 Task: Create Board Product Development Best Practices to Workspace Commercial Mortgages. Create Board Customer Relationship Management to Workspace Commercial Mortgages. Create Board Social Media Influencer Contest Strategy and Execution to Workspace Commercial Mortgages
Action: Mouse moved to (415, 89)
Screenshot: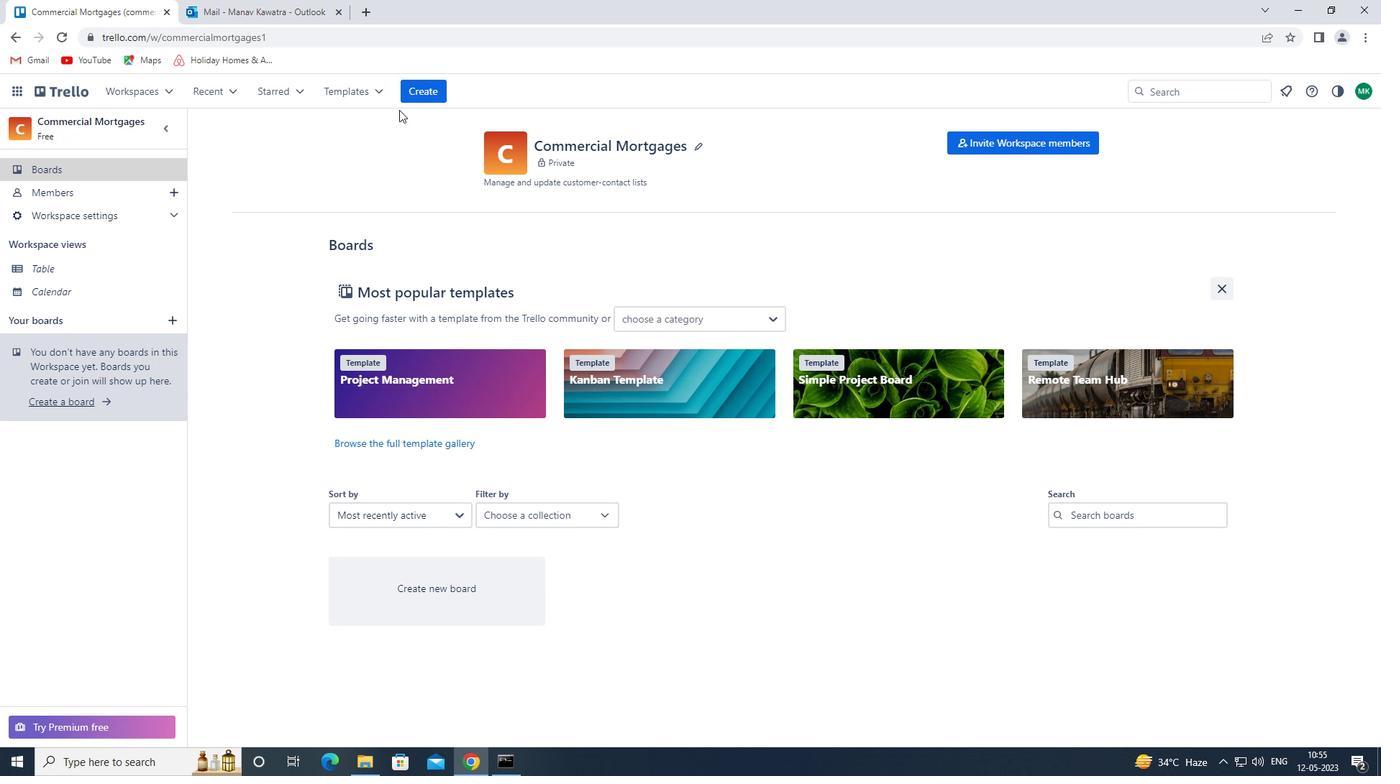 
Action: Mouse pressed left at (415, 89)
Screenshot: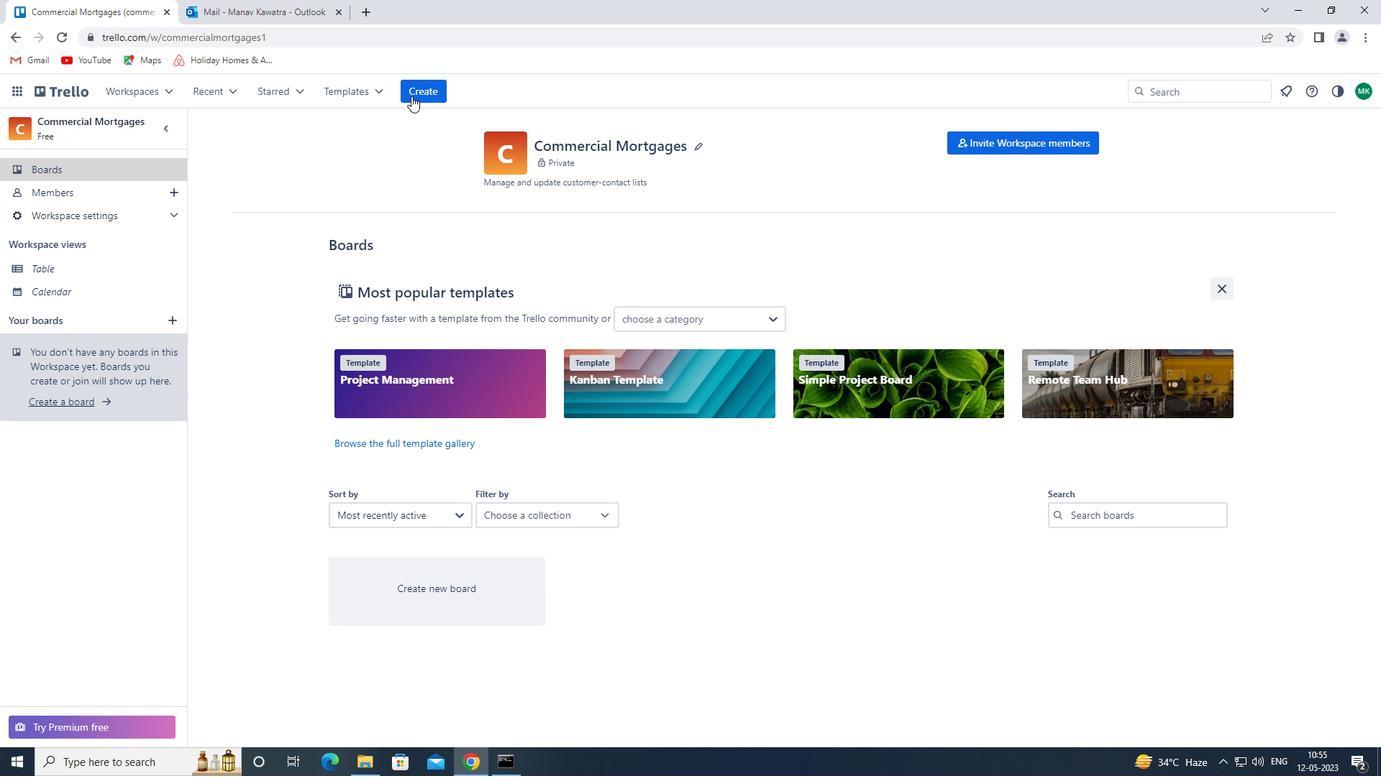 
Action: Mouse moved to (428, 130)
Screenshot: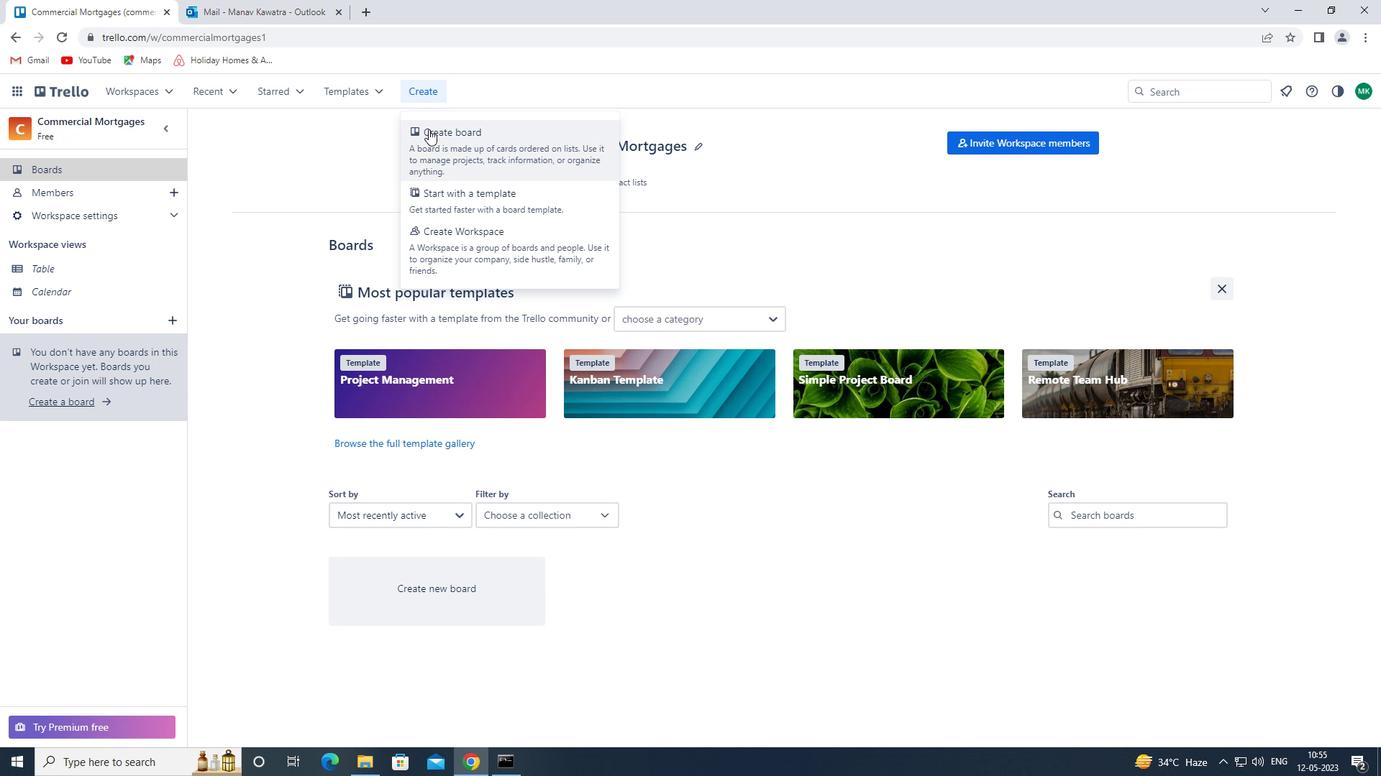 
Action: Mouse pressed left at (428, 130)
Screenshot: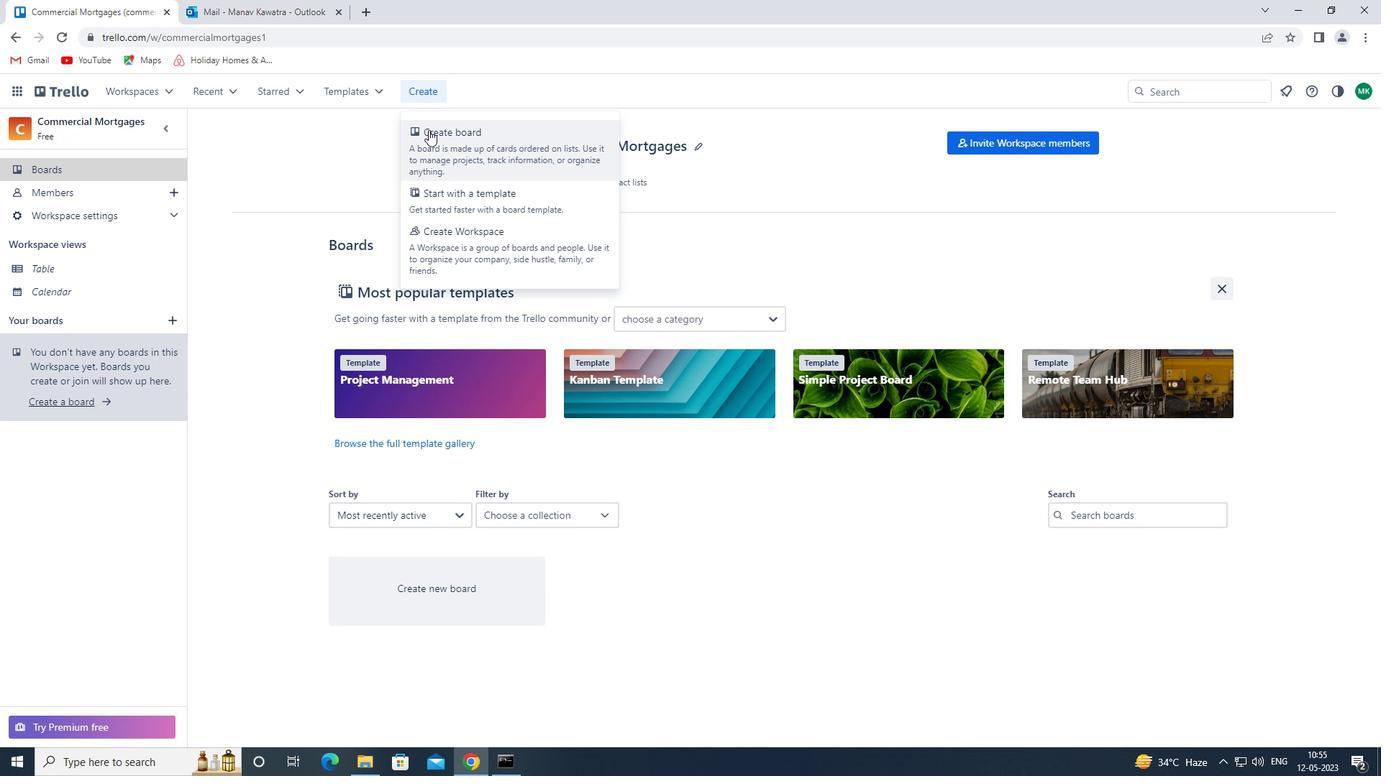
Action: Mouse moved to (441, 358)
Screenshot: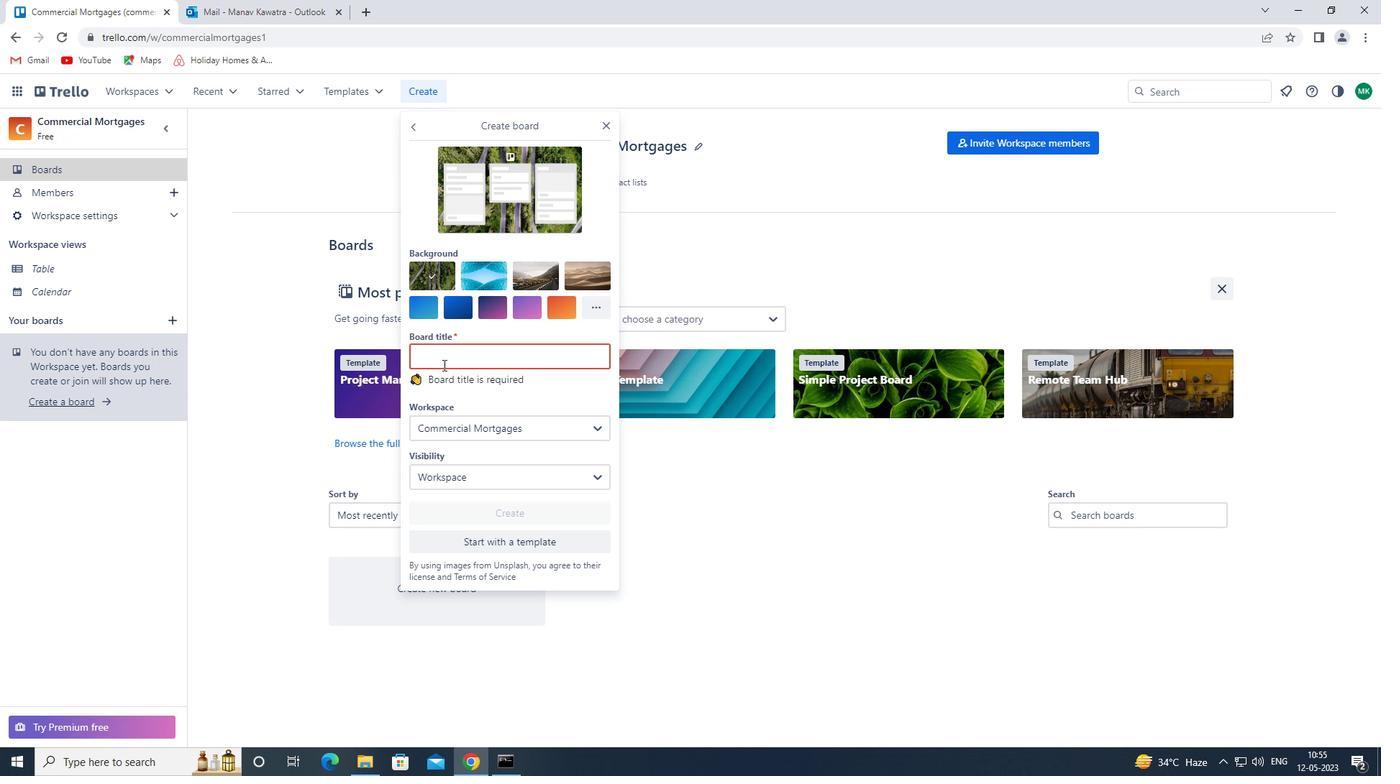 
Action: Mouse pressed left at (441, 358)
Screenshot: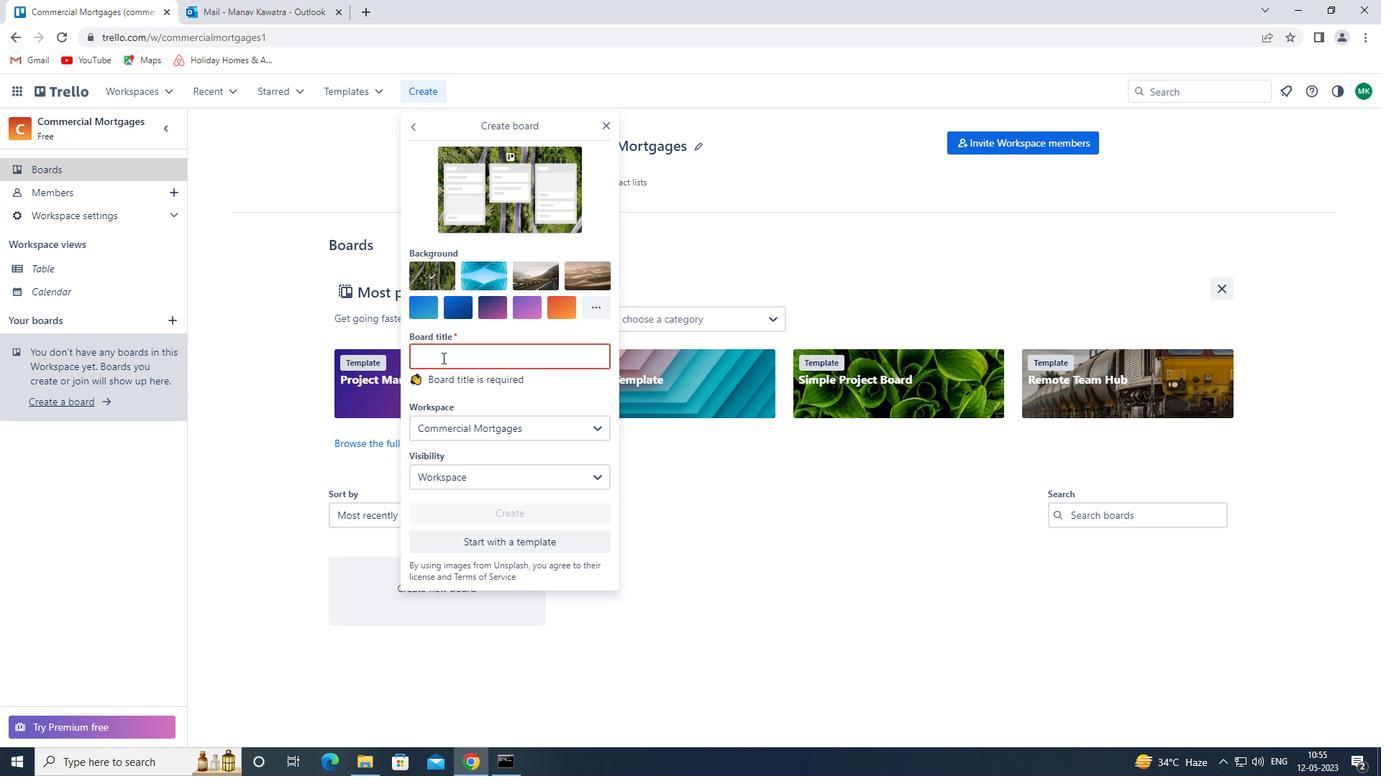 
Action: Key pressed <Key.shift><Key.shift><Key.shift><Key.shift><Key.shift><Key.shift><Key.shift><Key.shift><Key.shift><Key.shift><Key.shift><Key.shift><Key.shift><Key.shift><Key.shift><Key.shift><Key.shift>PRODUCT<Key.space><Key.shift>DEVELOPMENT<Key.space><Key.shift><Key.shift><Key.shift><Key.shift><Key.shift><Key.shift><Key.shift><Key.shift><Key.shift><Key.shift><Key.shift><Key.shift><Key.shift>BEST<Key.space><Key.shift><Key.shift><Key.shift><Key.shift><Key.shift><Key.shift><Key.shift>PRACTICES
Screenshot: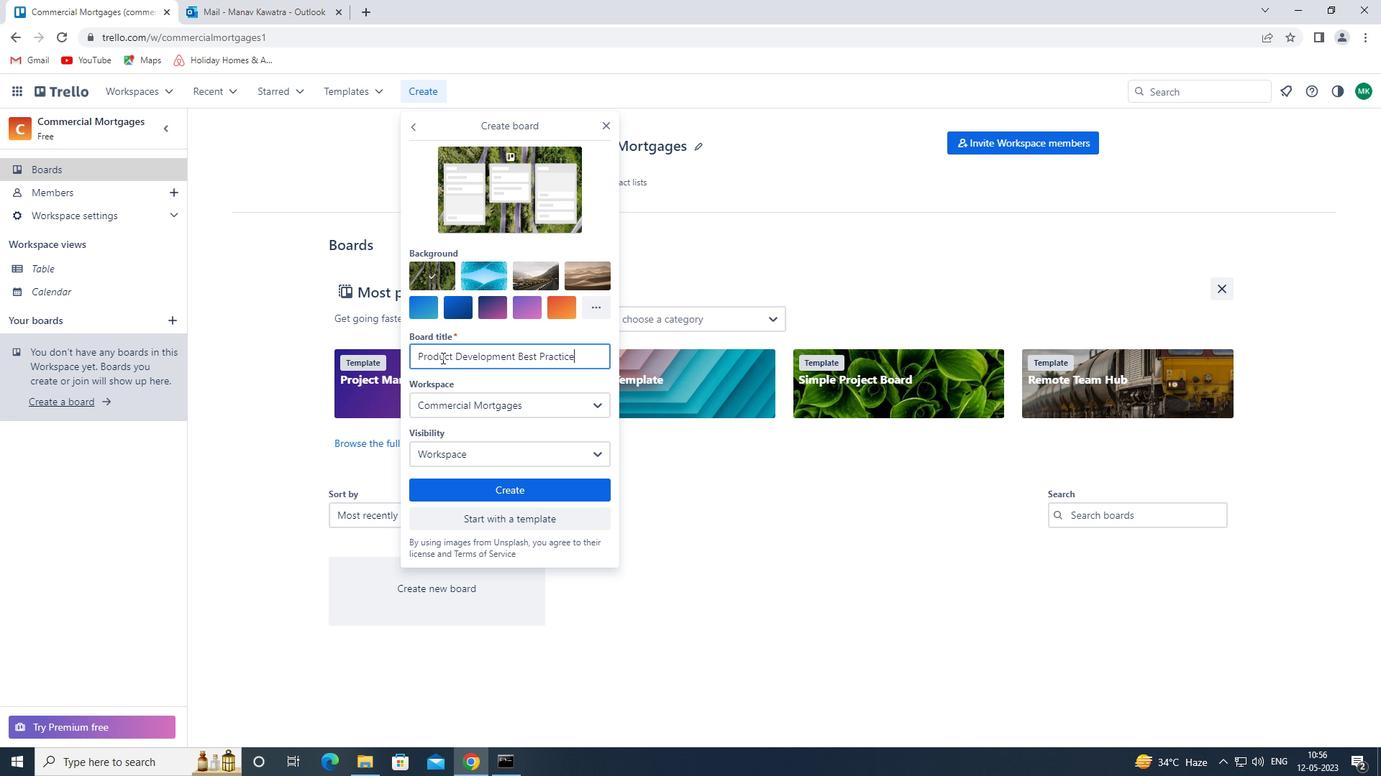 
Action: Mouse moved to (448, 492)
Screenshot: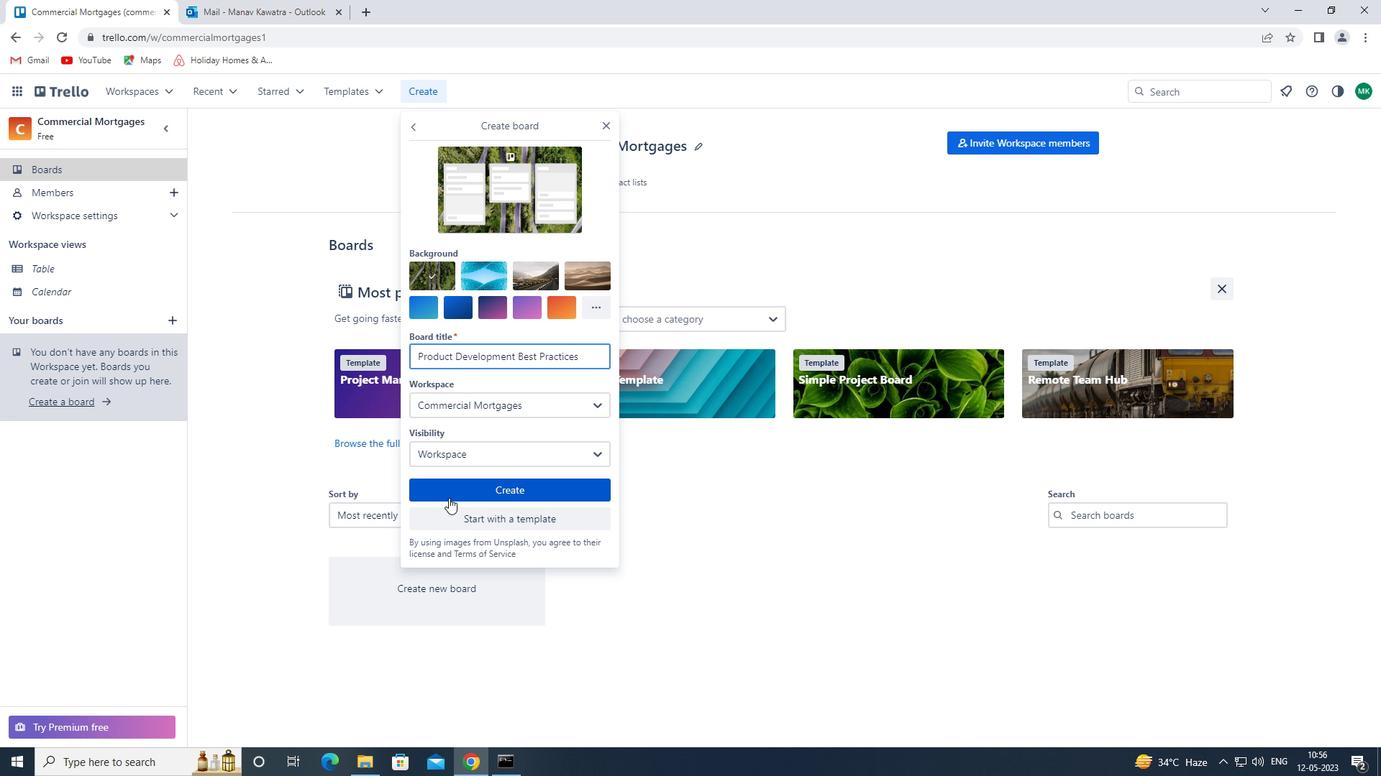 
Action: Mouse pressed left at (448, 492)
Screenshot: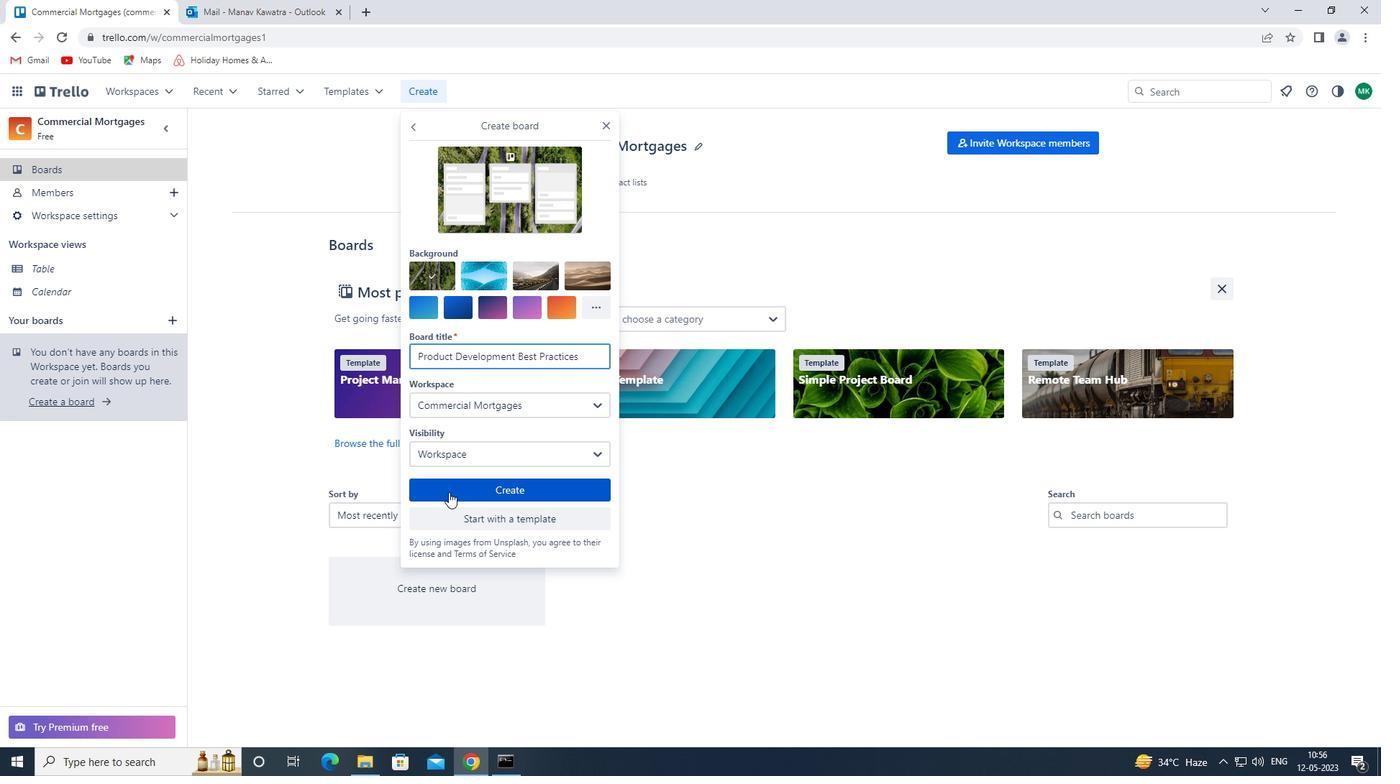 
Action: Mouse moved to (413, 85)
Screenshot: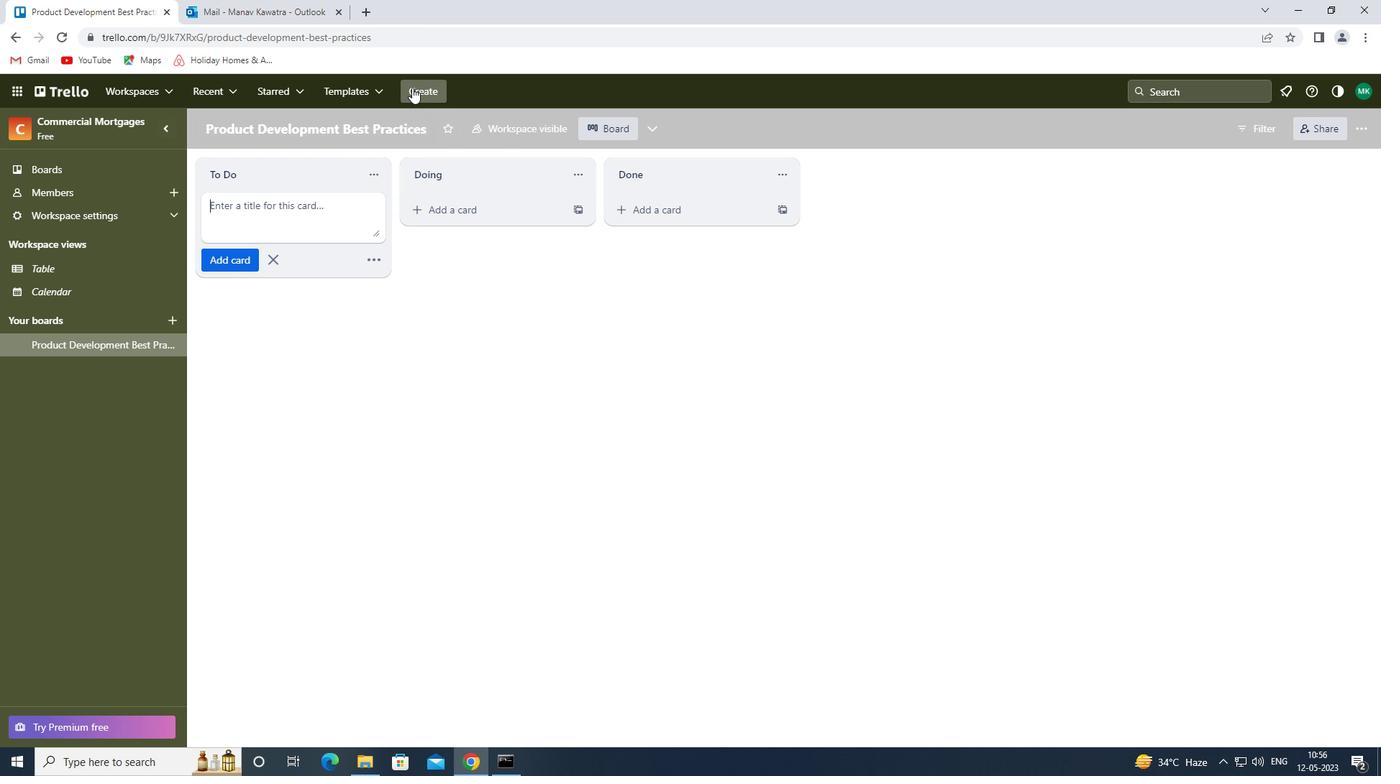 
Action: Mouse pressed left at (413, 85)
Screenshot: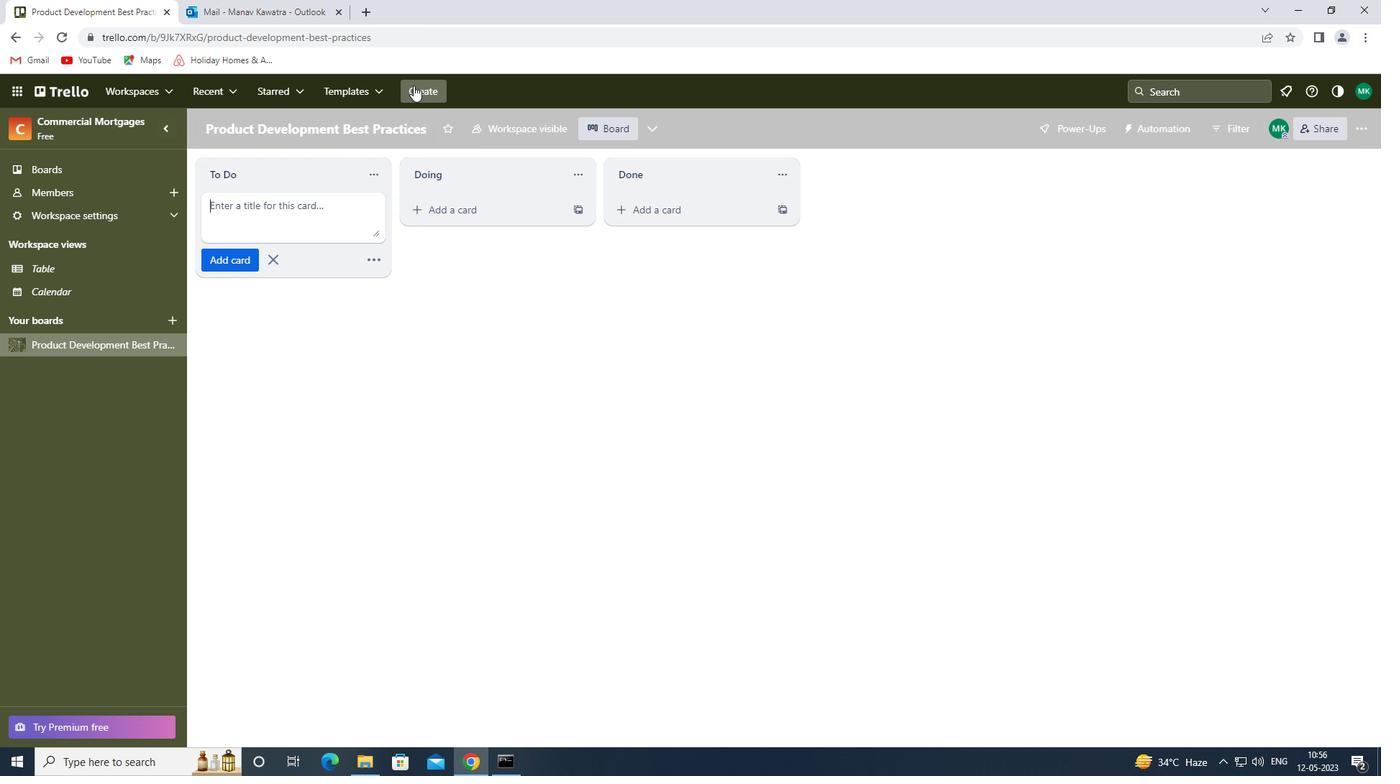 
Action: Mouse moved to (446, 138)
Screenshot: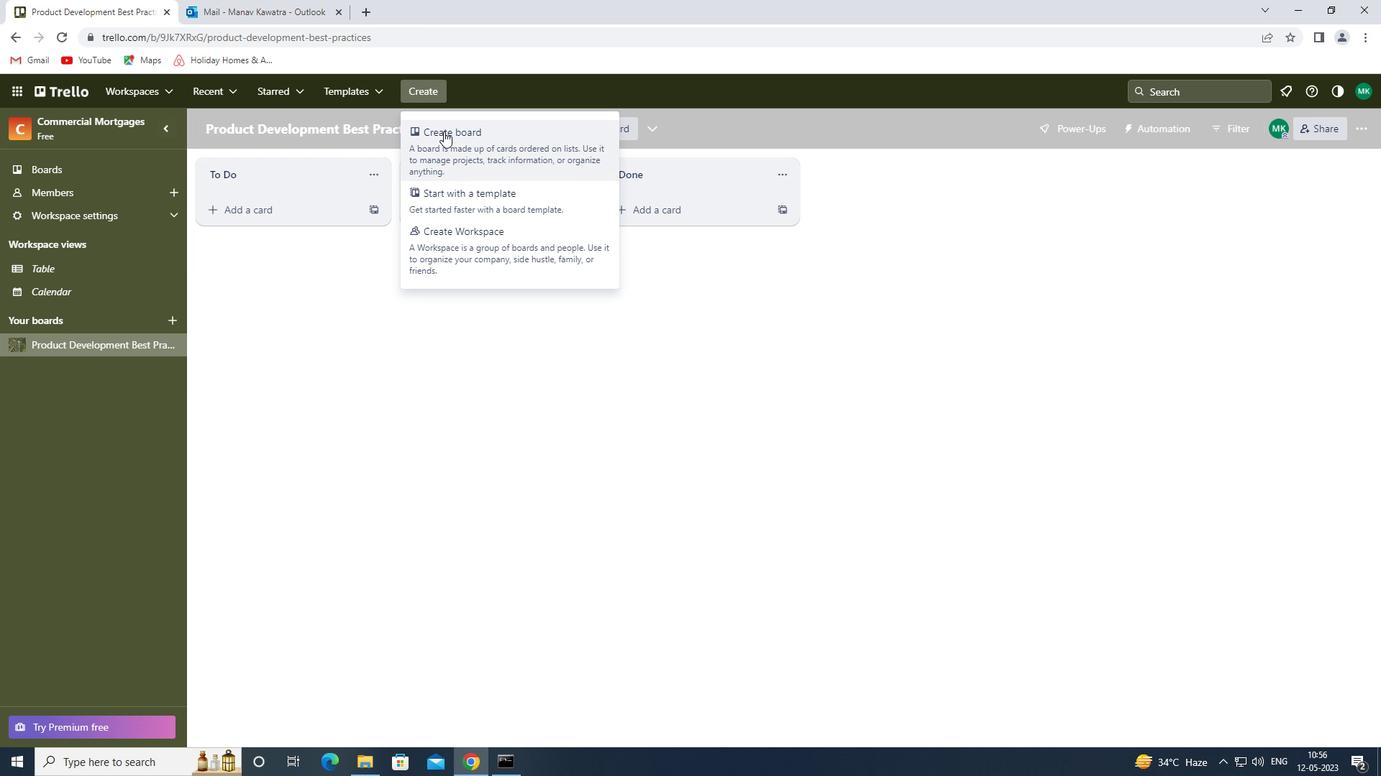 
Action: Mouse pressed left at (446, 138)
Screenshot: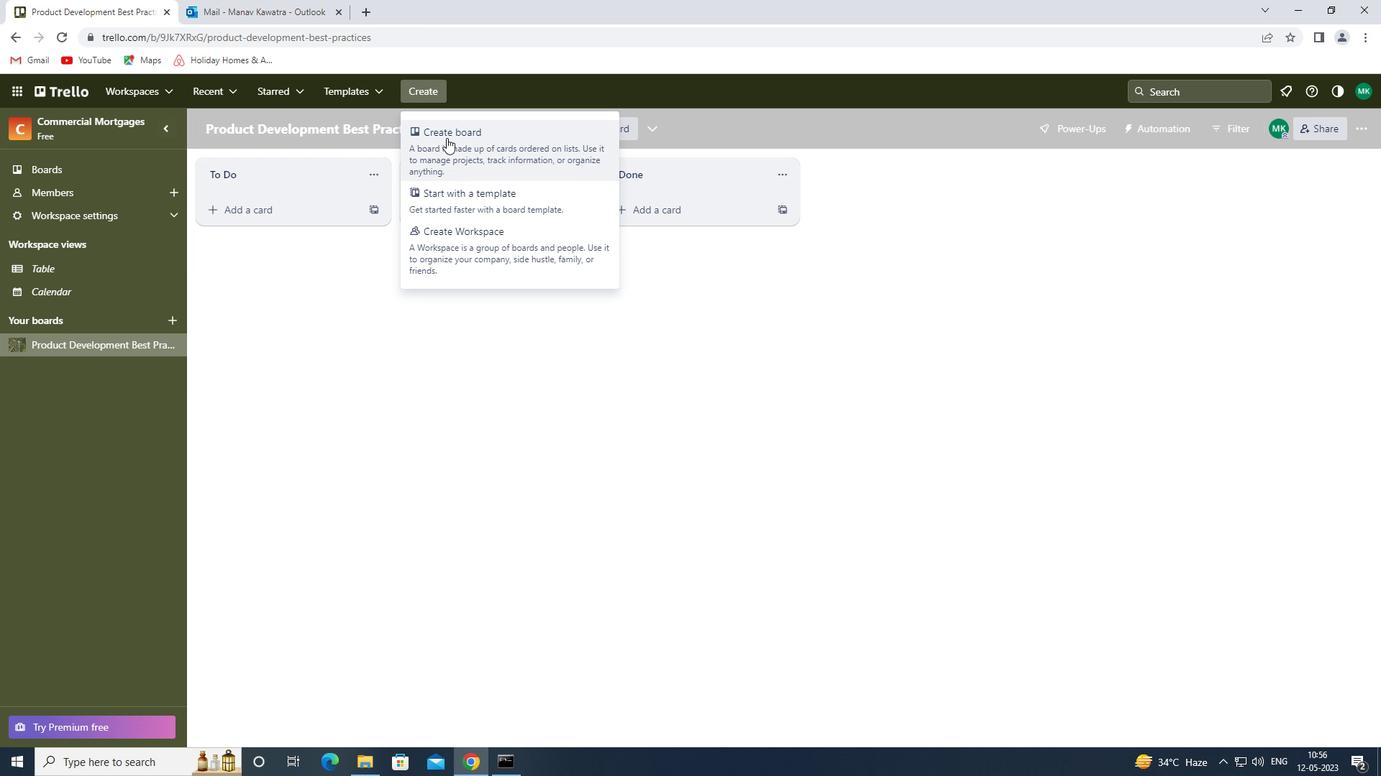 
Action: Mouse moved to (443, 359)
Screenshot: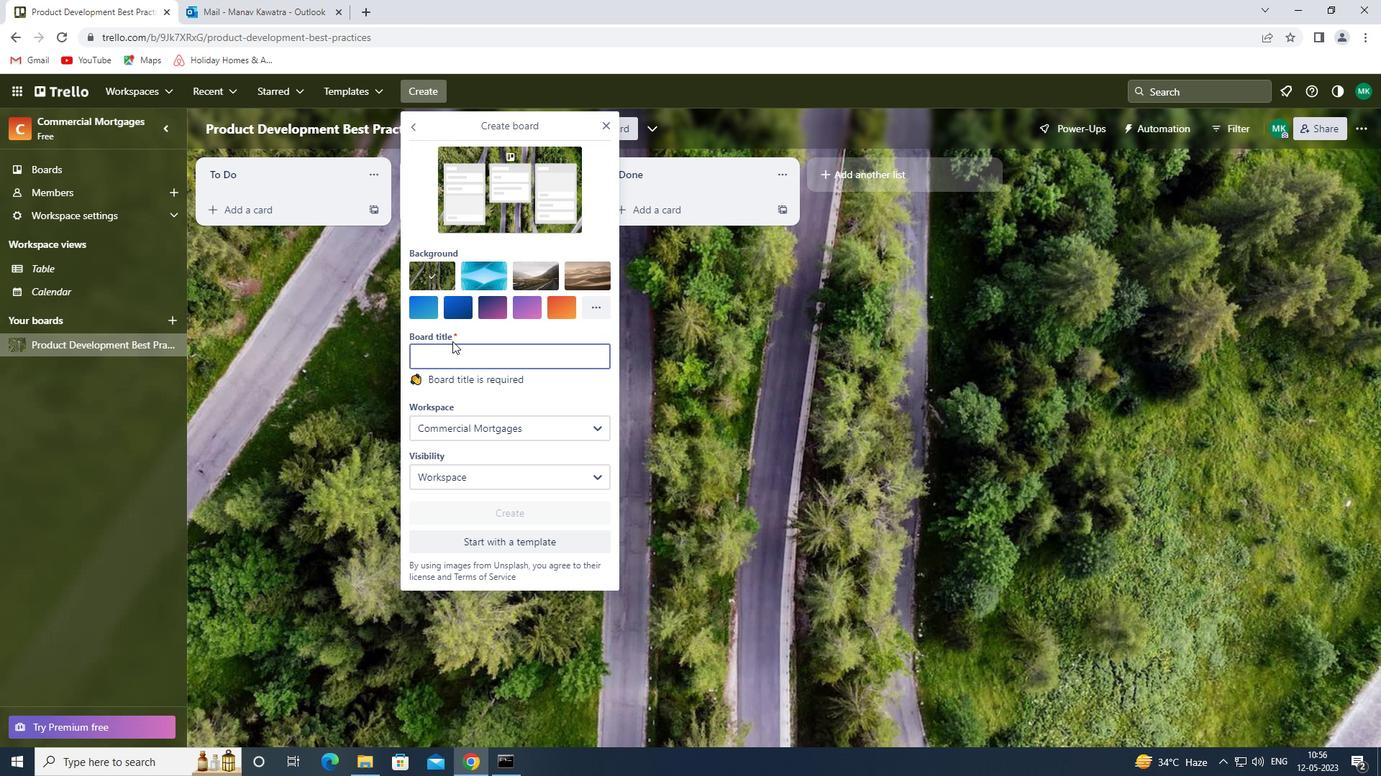 
Action: Mouse pressed left at (443, 359)
Screenshot: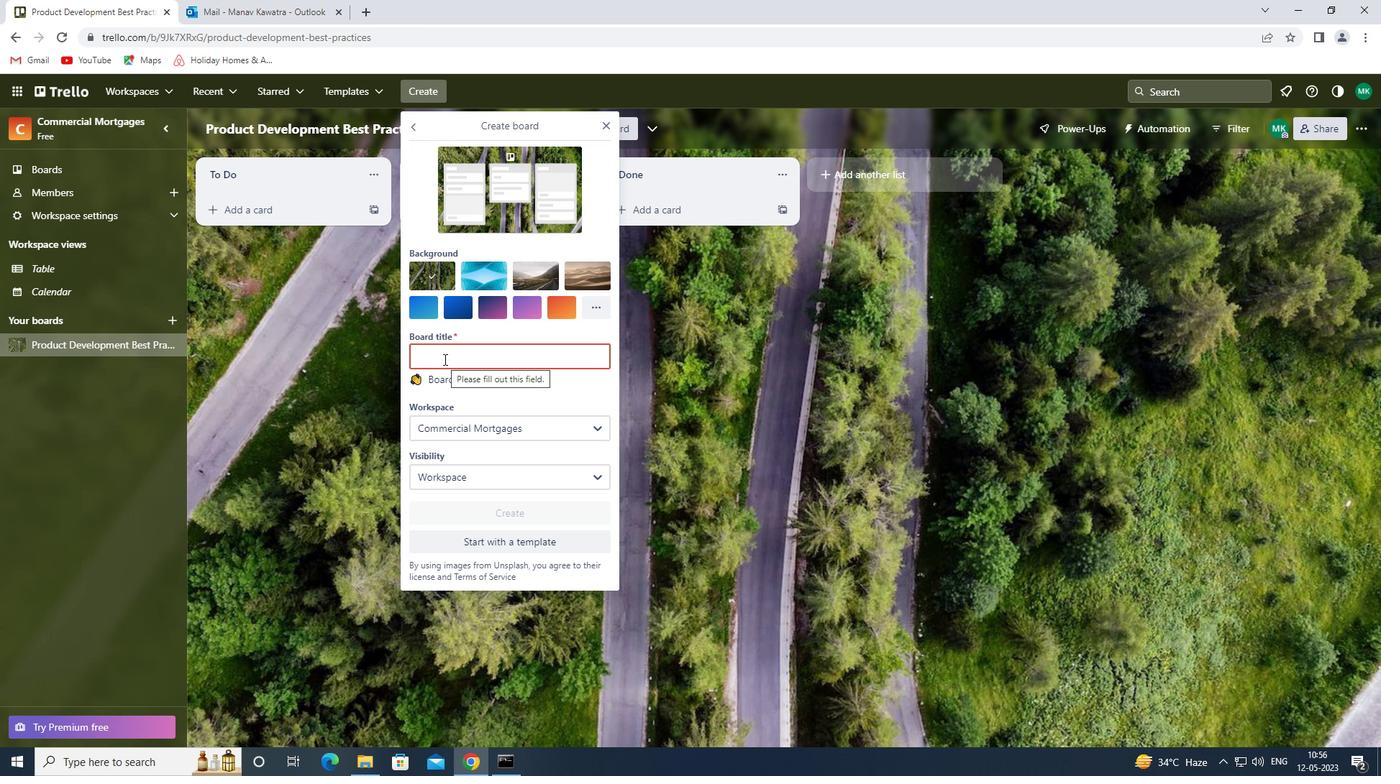 
Action: Key pressed <Key.shift>CUSTOMER<Key.space><Key.shift>RELATIONSHIP<Key.space><Key.shift><Key.shift><Key.shift><Key.shift><Key.shift><Key.shift><Key.shift><Key.shift><Key.shift><Key.shift><Key.shift><Key.shift><Key.shift><Key.shift><Key.shift><Key.shift><Key.shift><Key.shift><Key.shift><Key.shift><Key.shift><Key.shift><Key.shift><Key.shift><Key.shift><Key.shift><Key.shift><Key.shift>MANAGEMENT
Screenshot: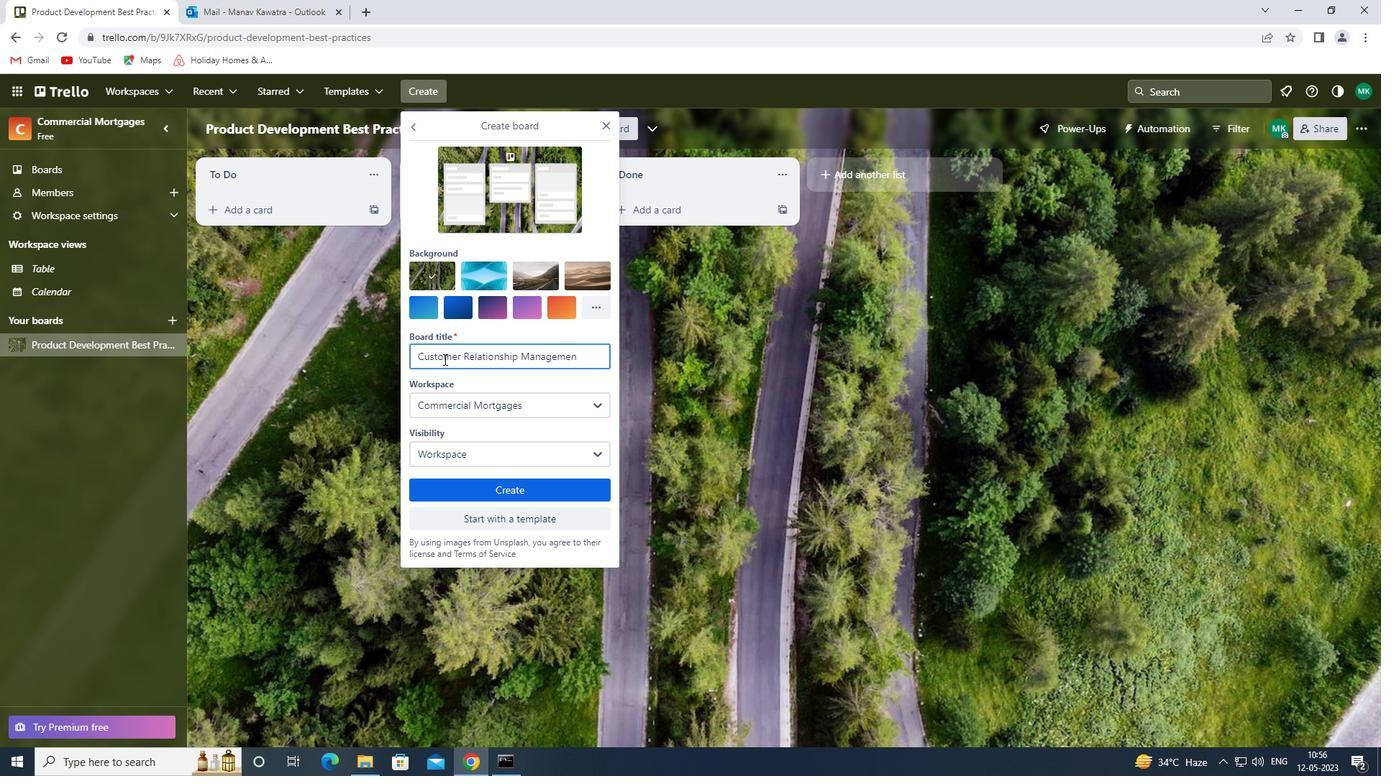 
Action: Mouse moved to (489, 486)
Screenshot: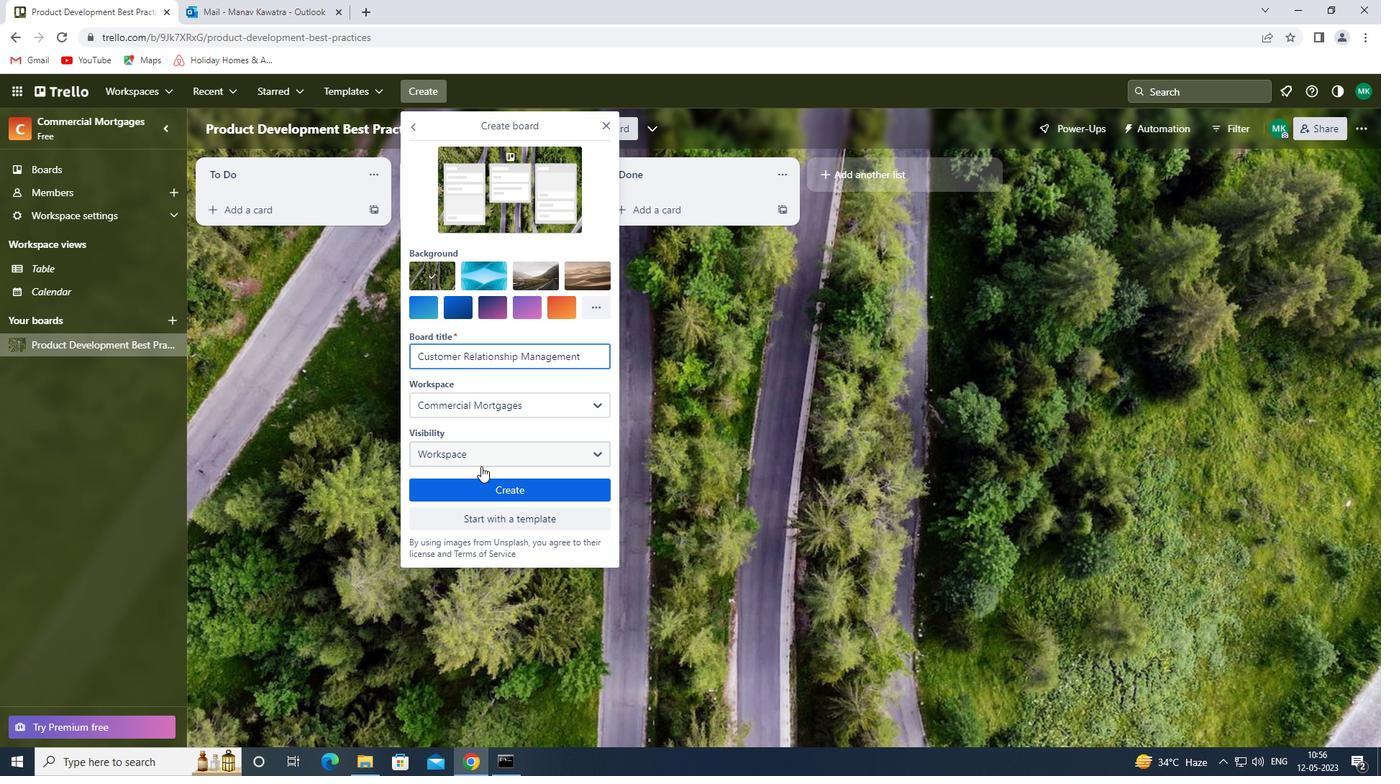 
Action: Mouse pressed left at (489, 486)
Screenshot: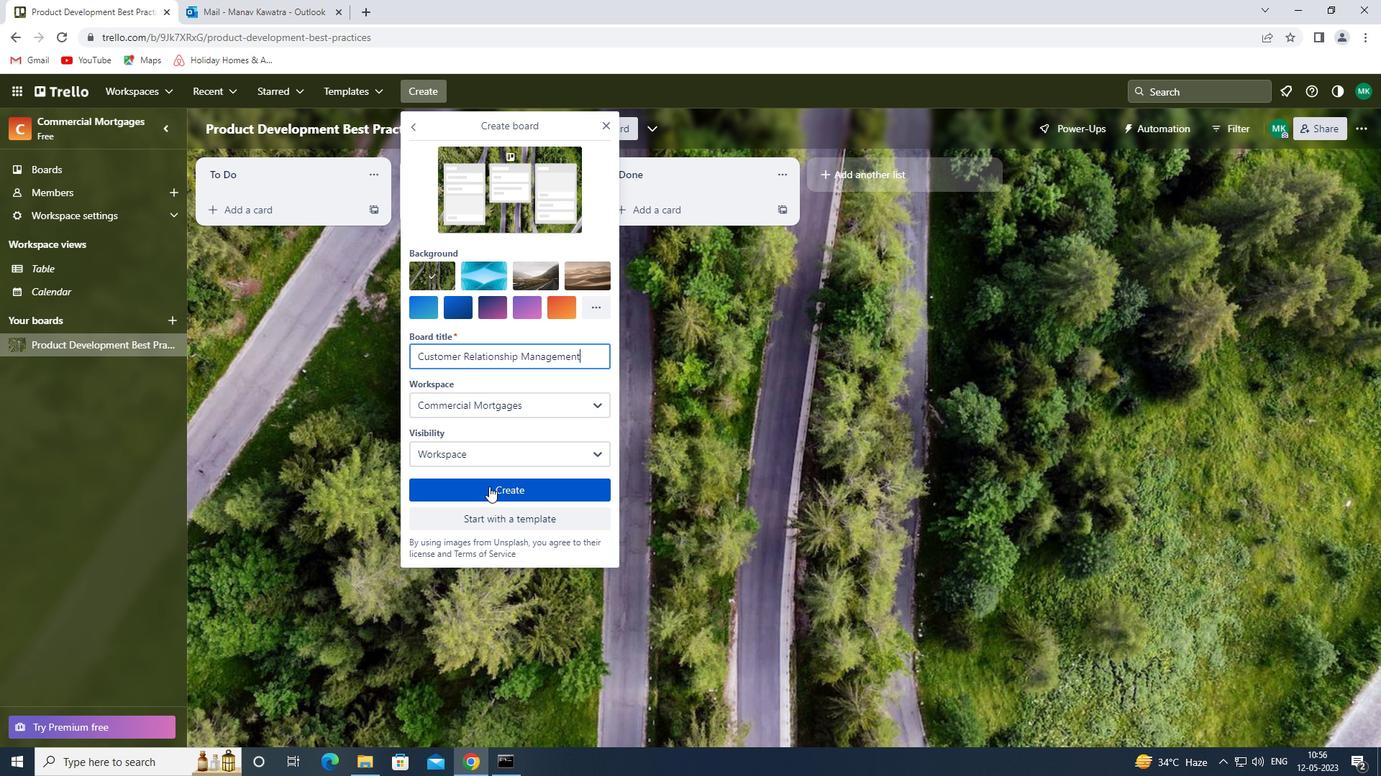 
Action: Mouse moved to (409, 92)
Screenshot: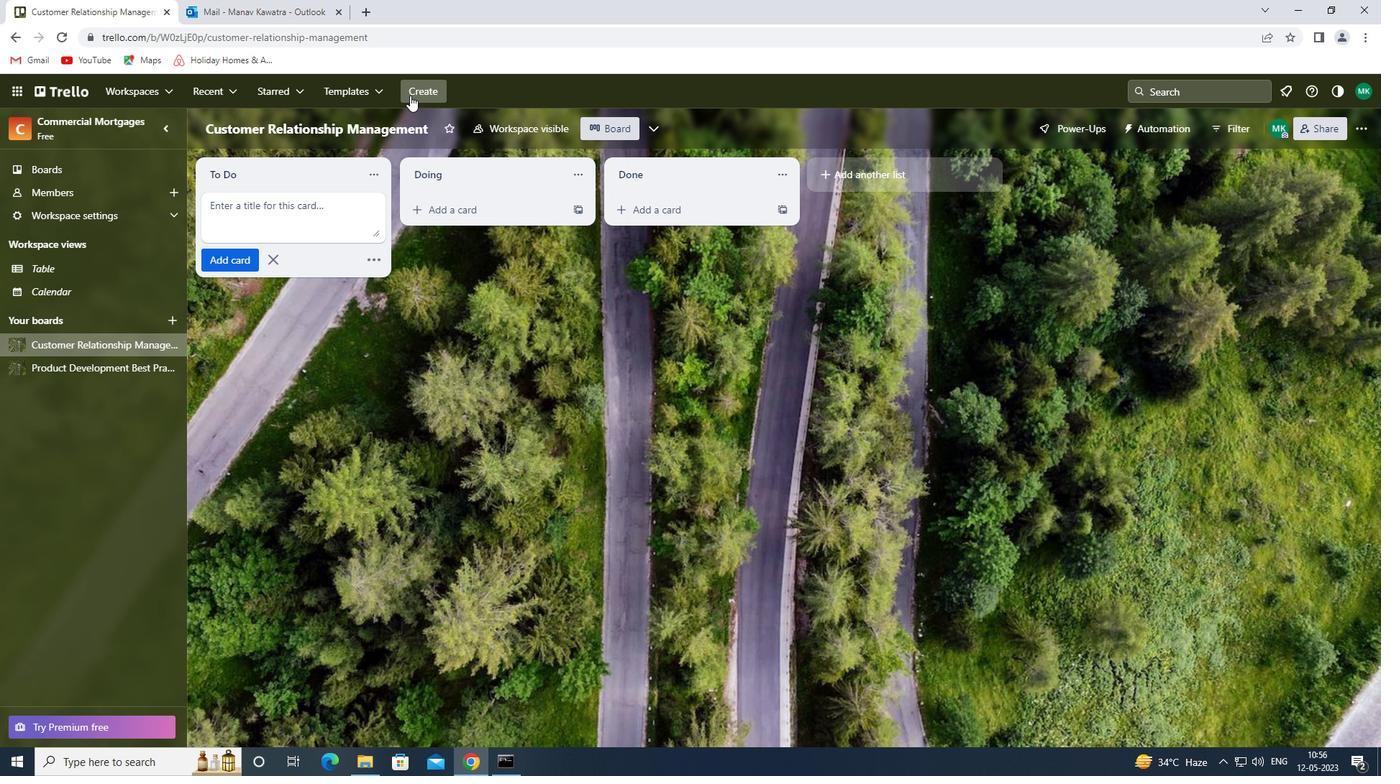 
Action: Mouse pressed left at (409, 92)
Screenshot: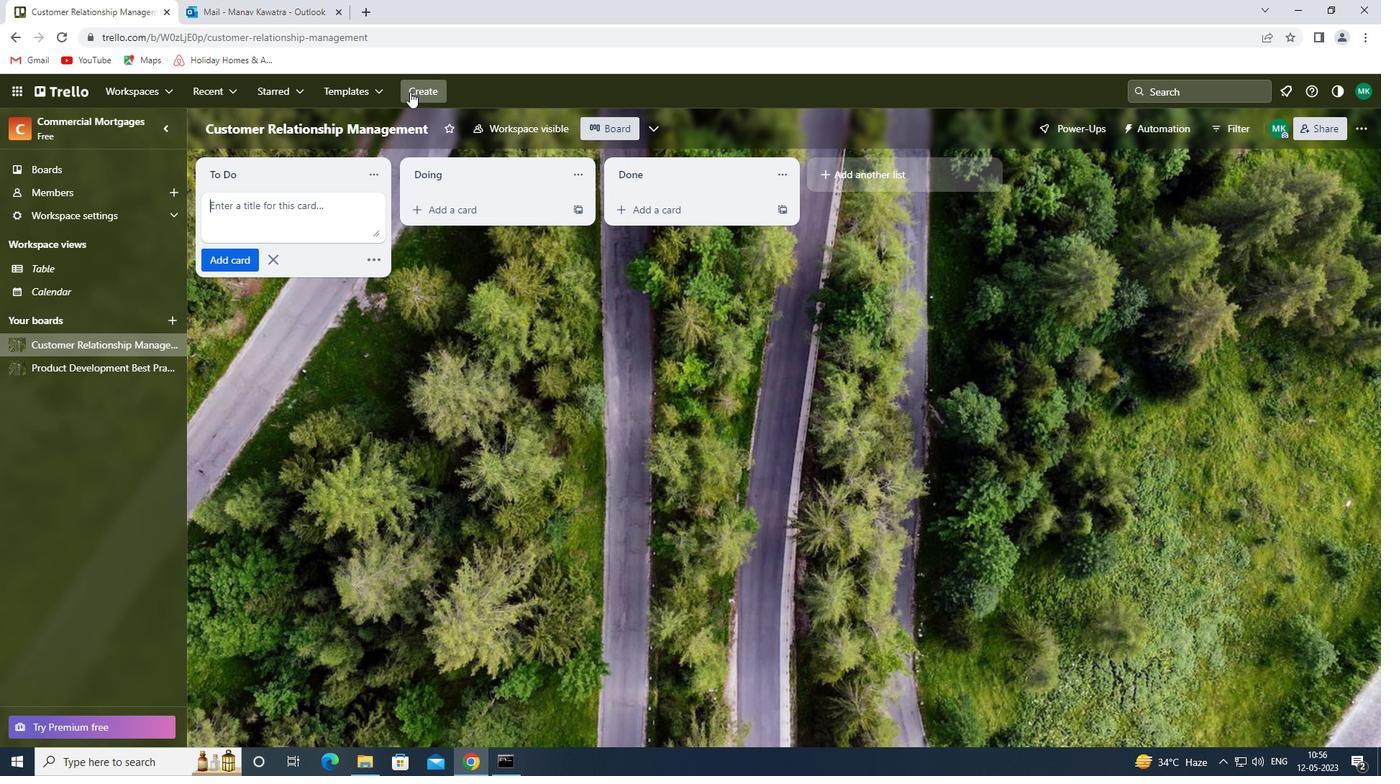 
Action: Mouse moved to (444, 133)
Screenshot: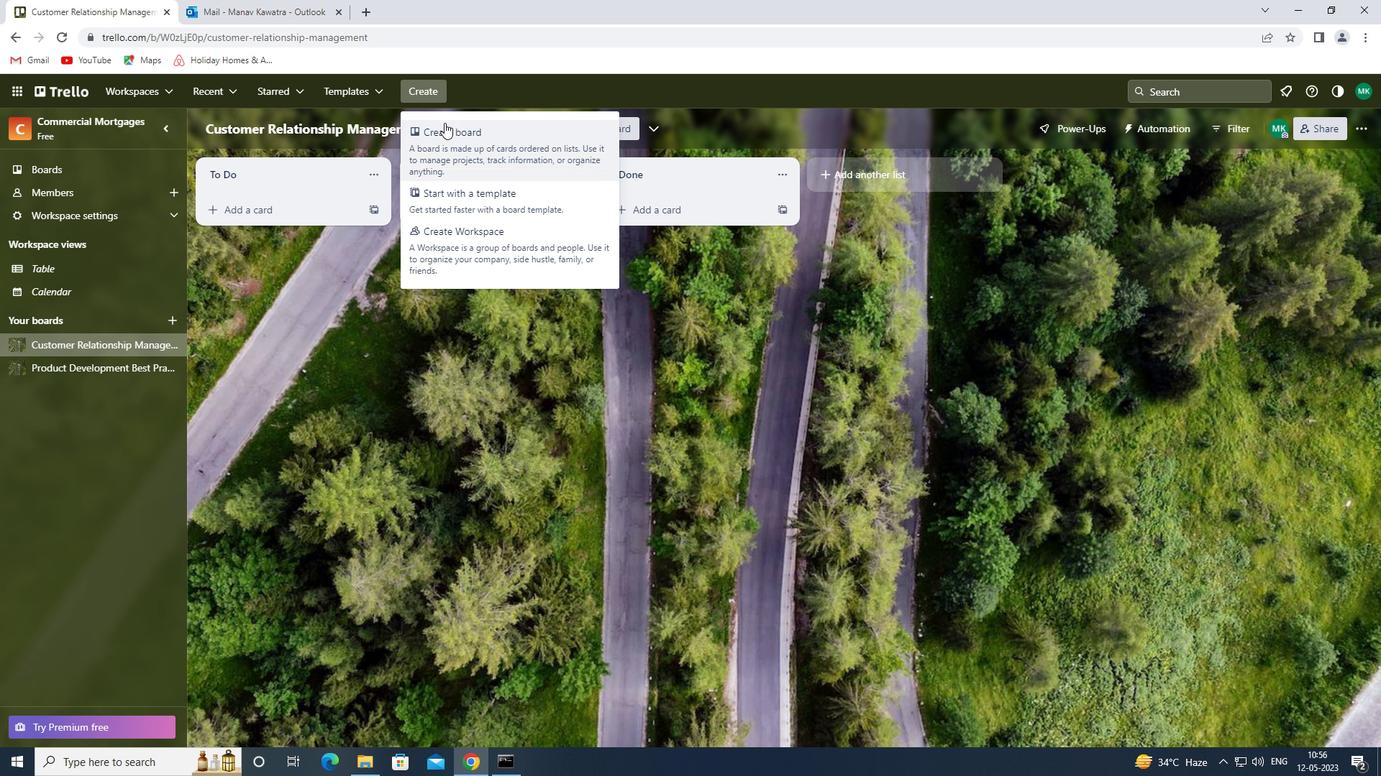 
Action: Mouse pressed left at (444, 133)
Screenshot: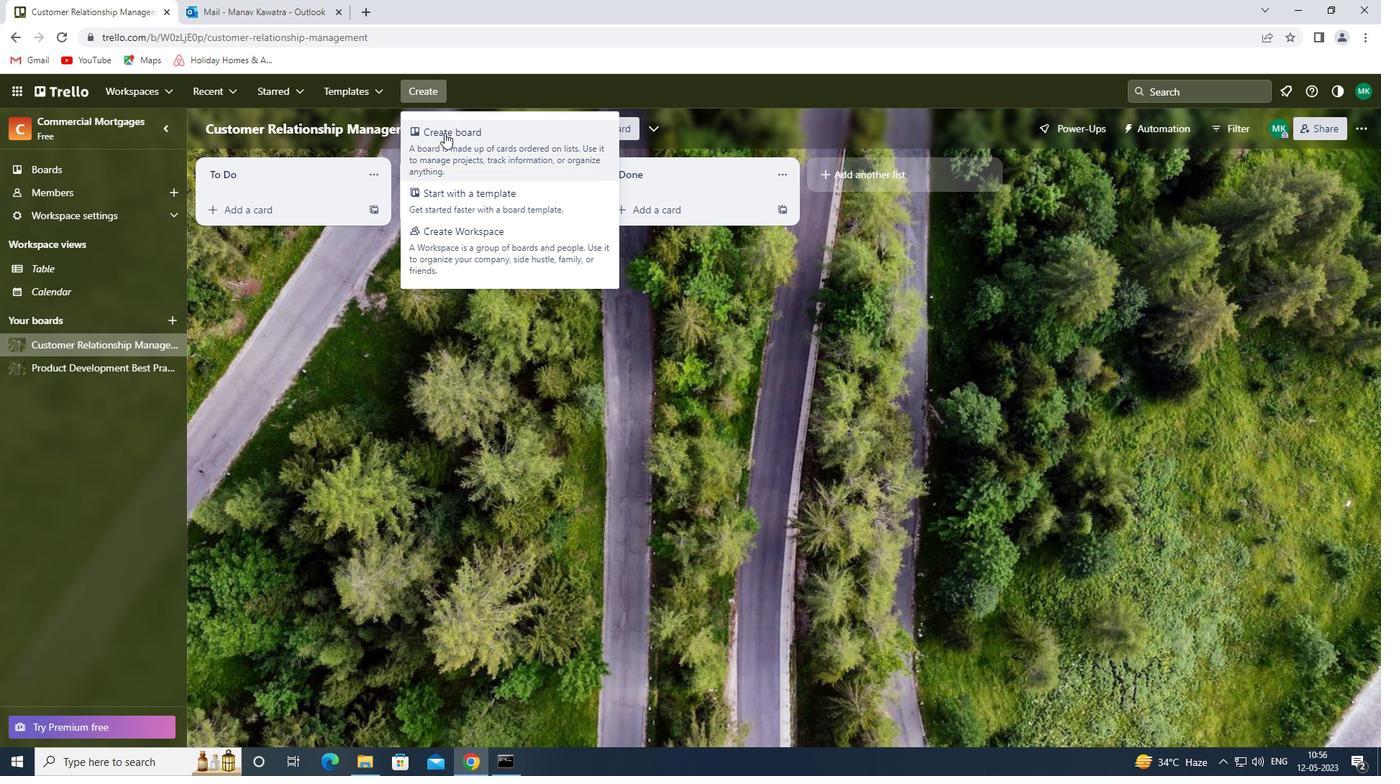 
Action: Mouse moved to (424, 361)
Screenshot: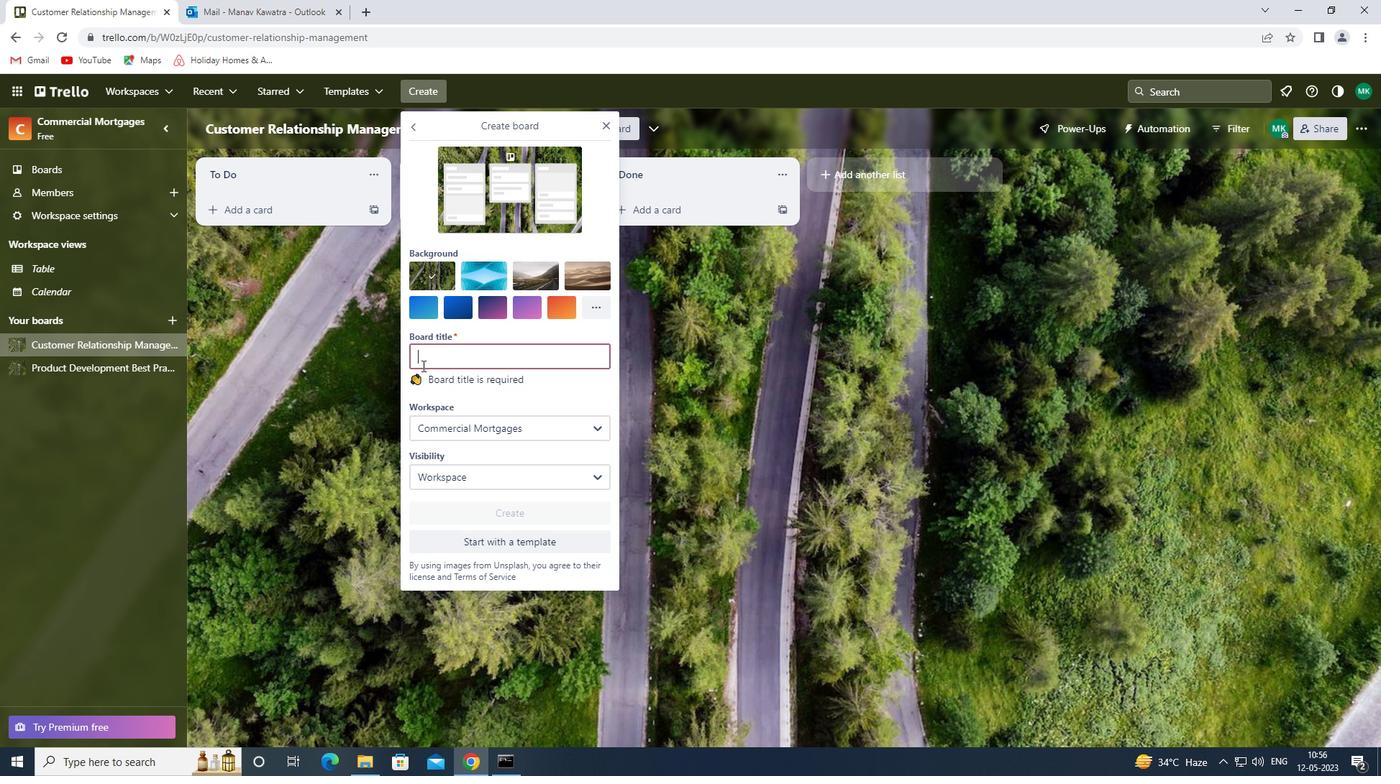 
Action: Mouse pressed left at (424, 361)
Screenshot: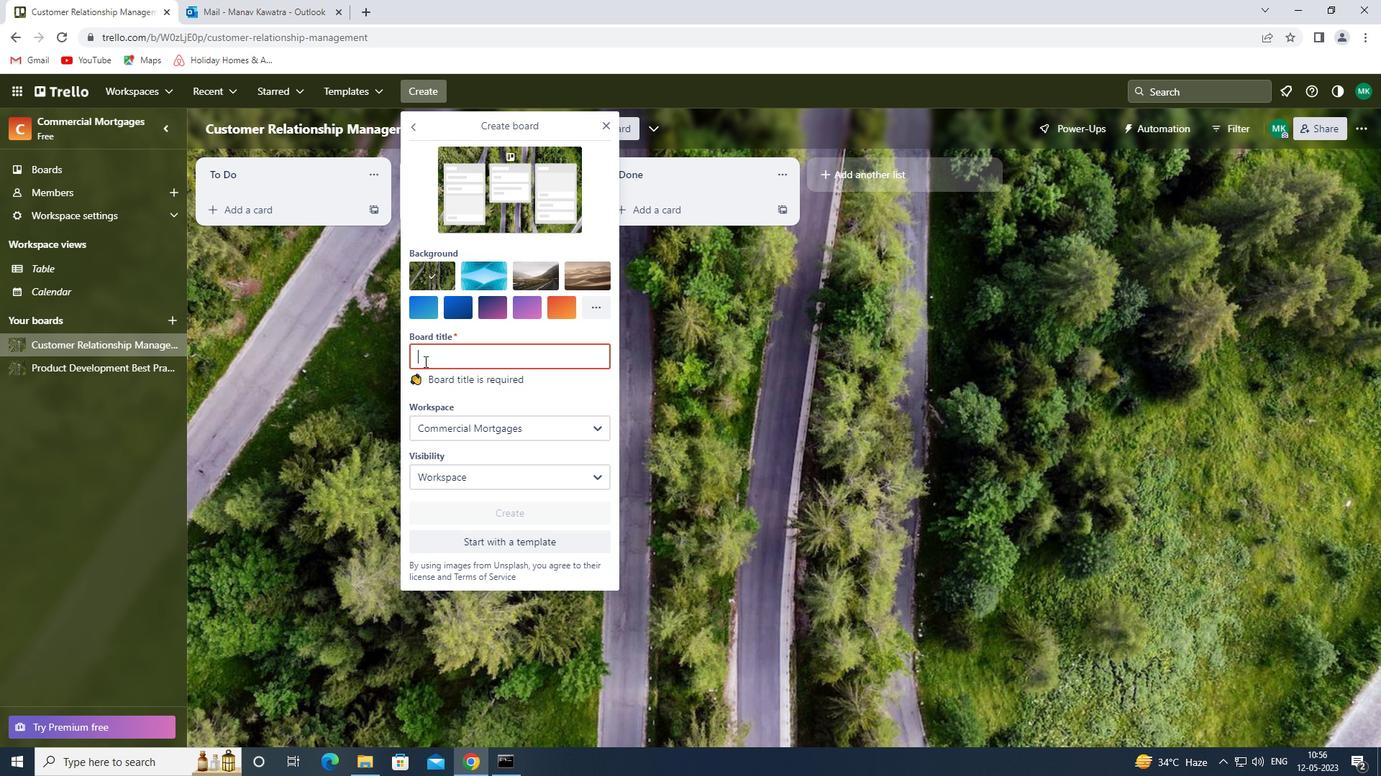 
Action: Key pressed <Key.shift>SOCIAL<Key.space><Key.caps_lock>M<Key.caps_lock>EDIA<Key.space><Key.caps_lock>I<Key.caps_lock>NFLUENCER<Key.space><Key.caps_lock>C<Key.caps_lock>ONTEST<Key.space><Key.shift>STRATEDY<Key.space>AND<Key.space><Key.shift>EXECUTION
Screenshot: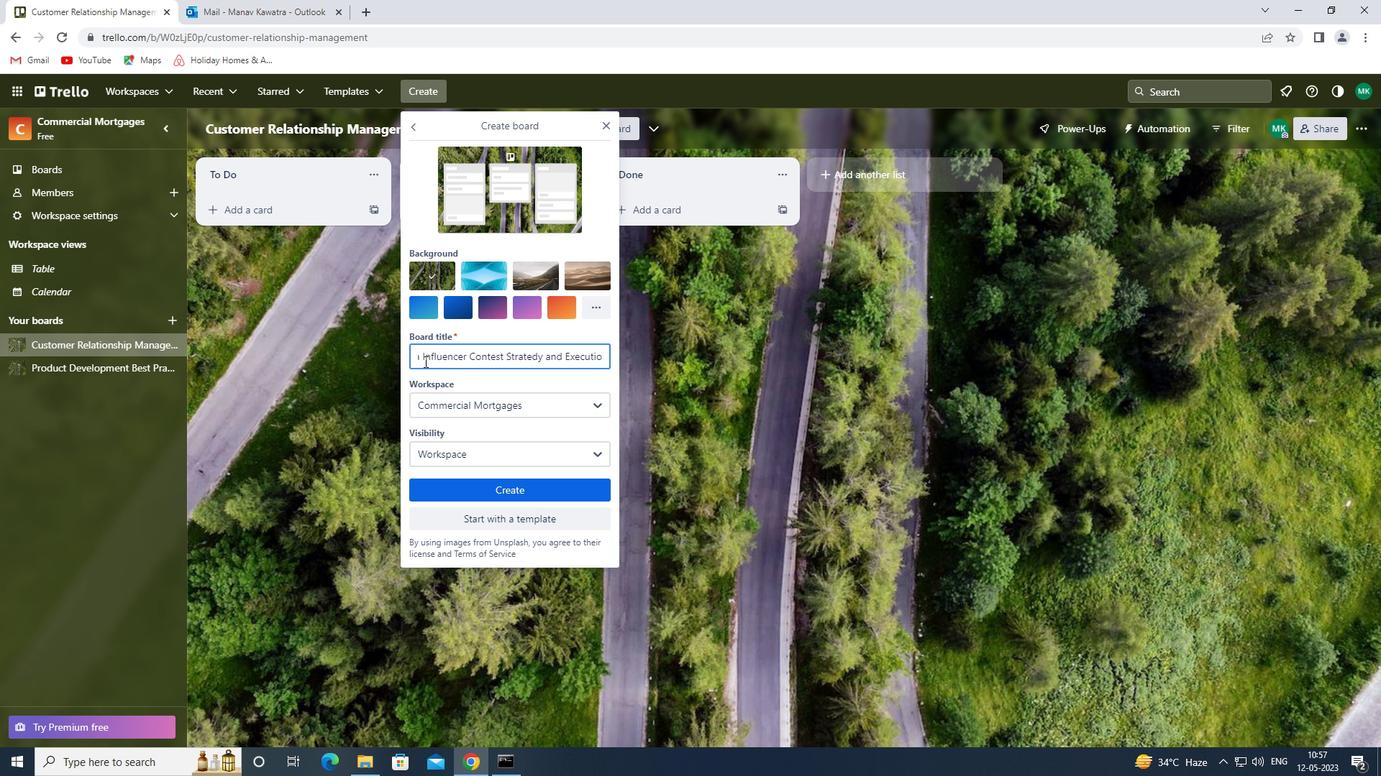 
Action: Mouse moved to (549, 489)
Screenshot: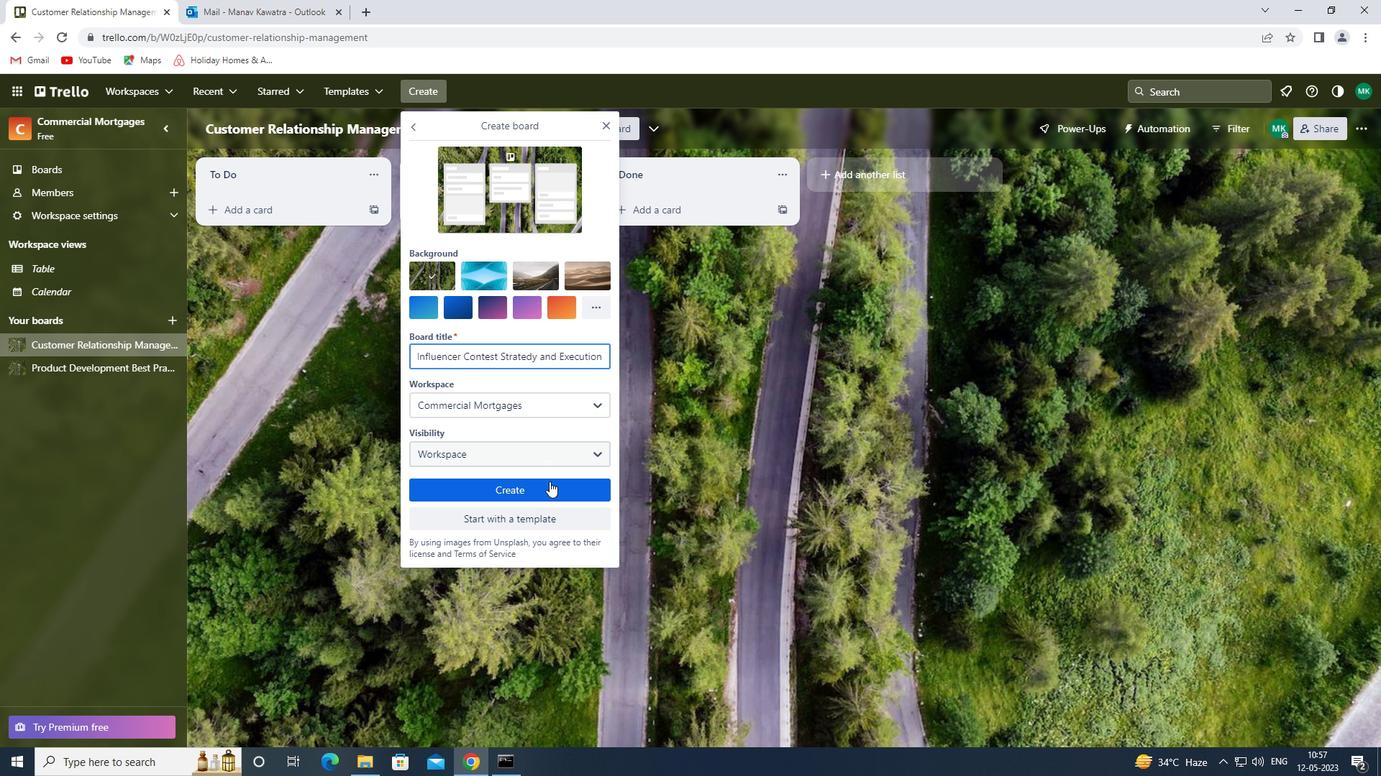 
Action: Mouse pressed left at (549, 489)
Screenshot: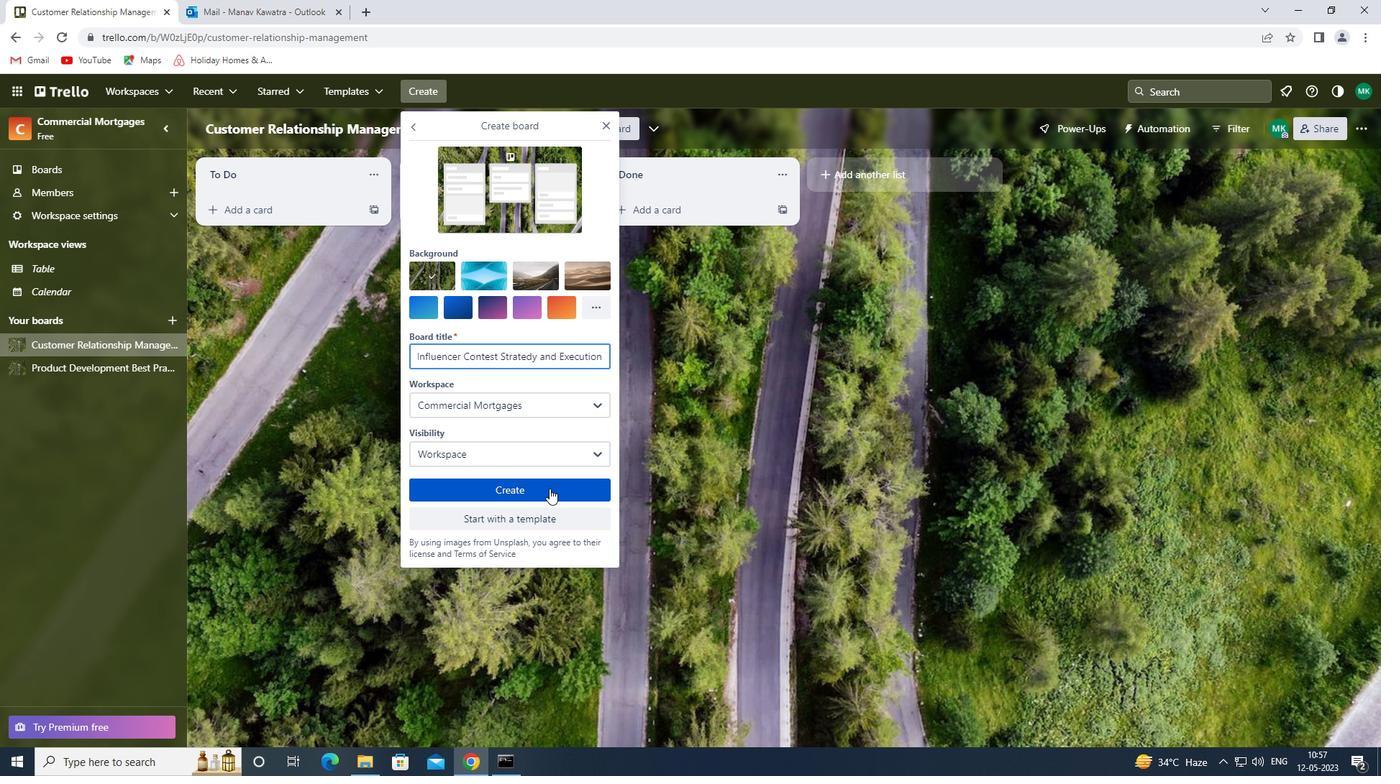
